 Task: Set up Chrome Sync to synchronize bookmarks, history, passwords, and other settings across devices.
Action: Mouse pressed left at (964, 44)
Screenshot: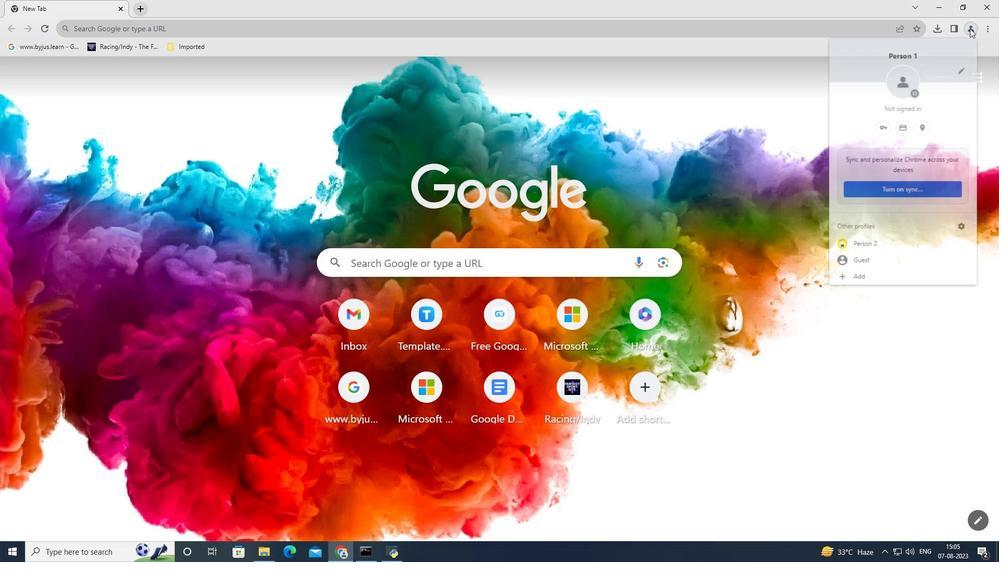 
Action: Mouse moved to (864, 245)
Screenshot: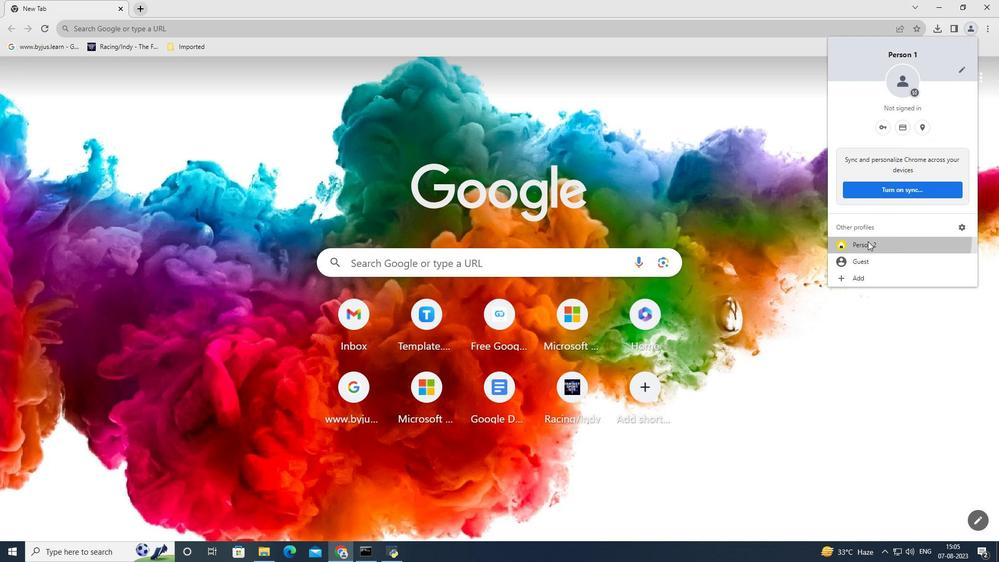 
Action: Mouse pressed left at (864, 245)
Screenshot: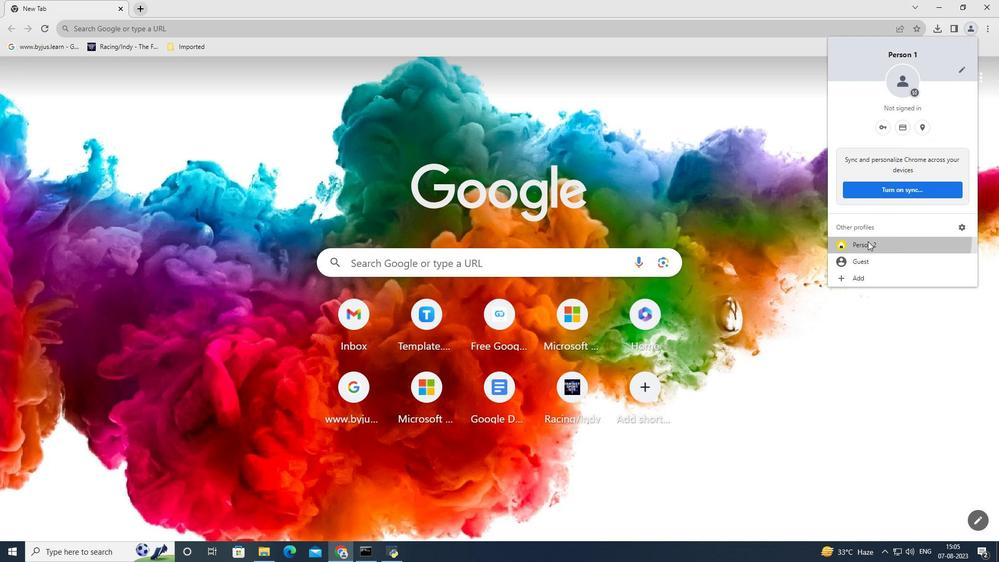 
Action: Mouse moved to (140, 23)
Screenshot: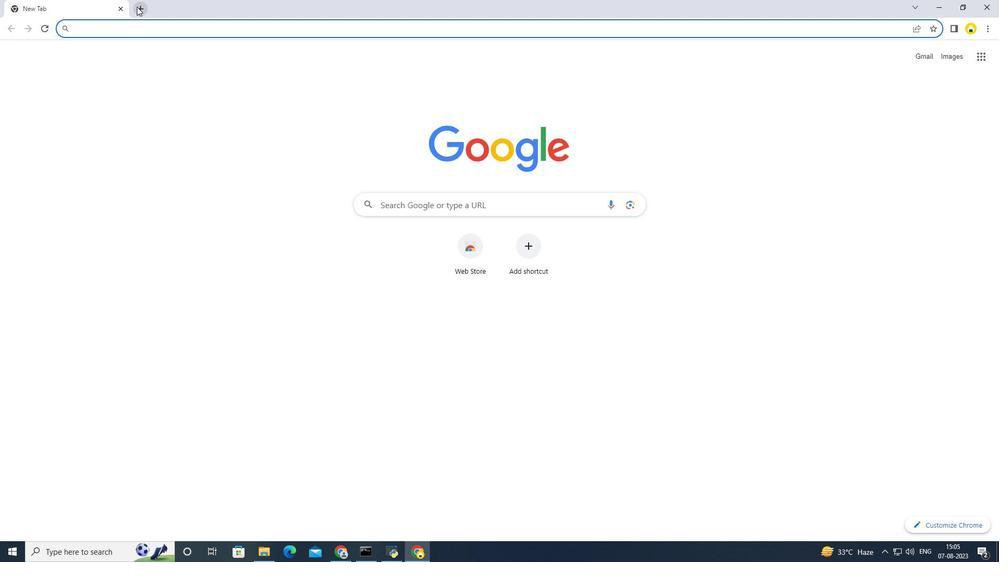 
Action: Mouse pressed left at (140, 23)
Screenshot: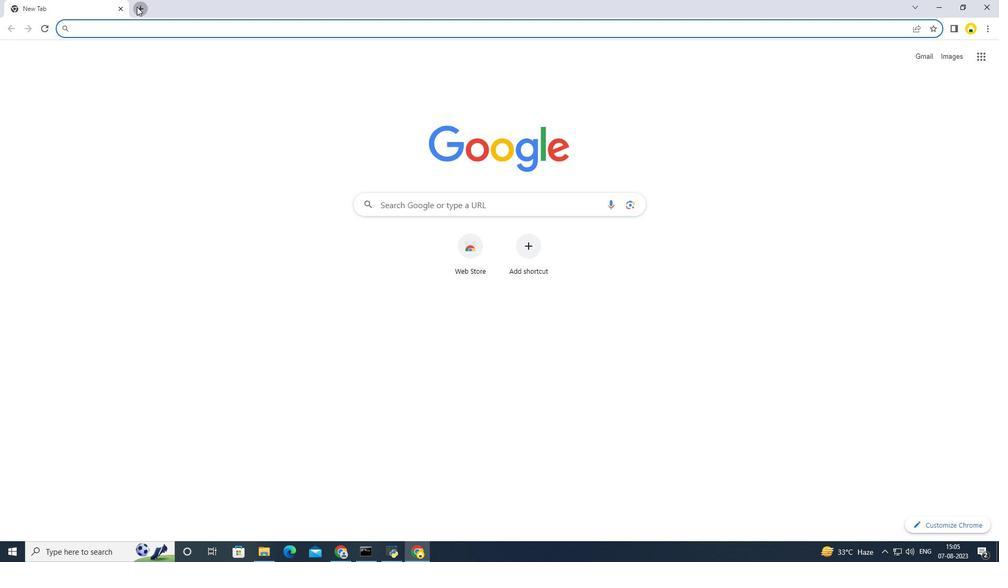 
Action: Mouse moved to (983, 41)
Screenshot: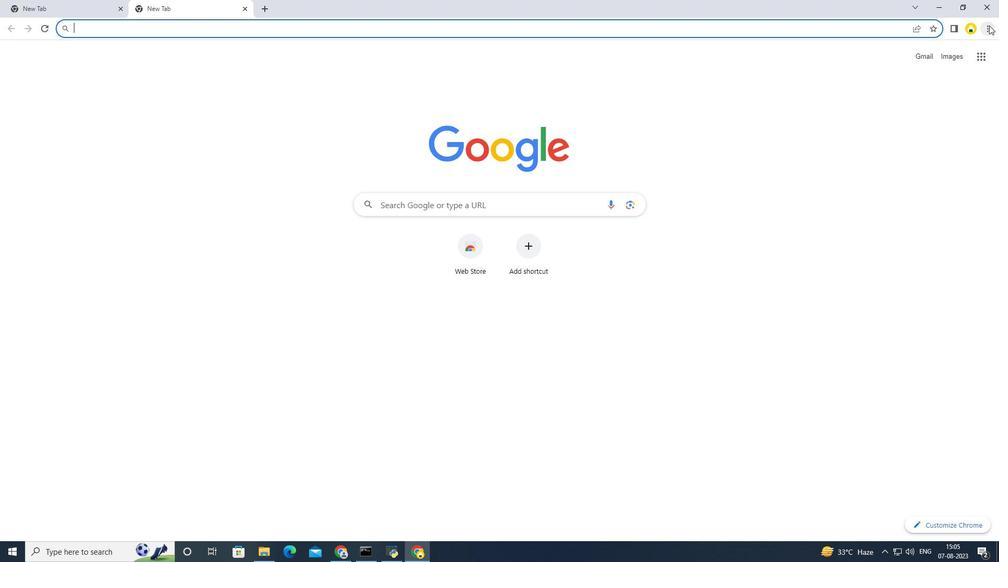 
Action: Mouse pressed left at (983, 41)
Screenshot: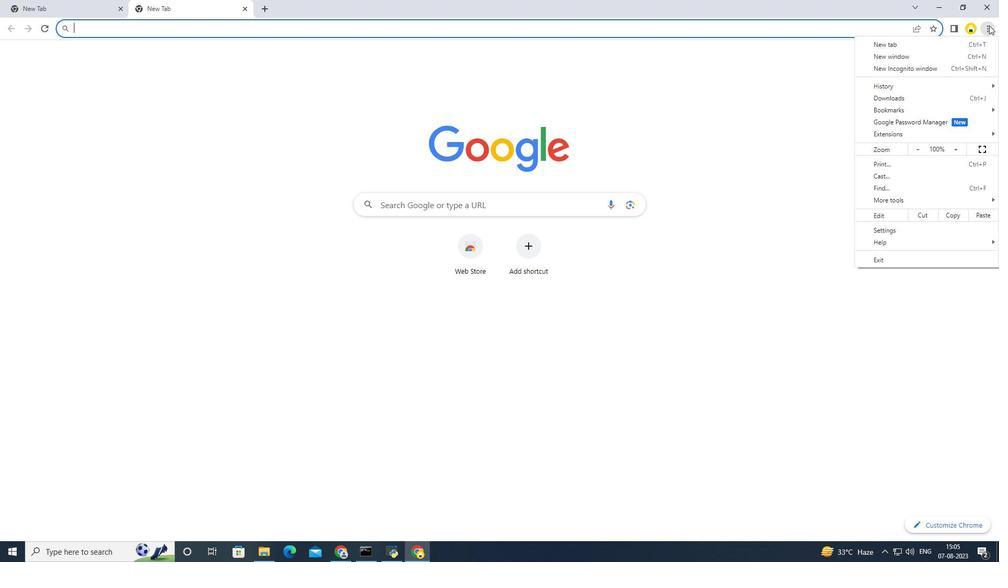 
Action: Mouse moved to (121, 23)
Screenshot: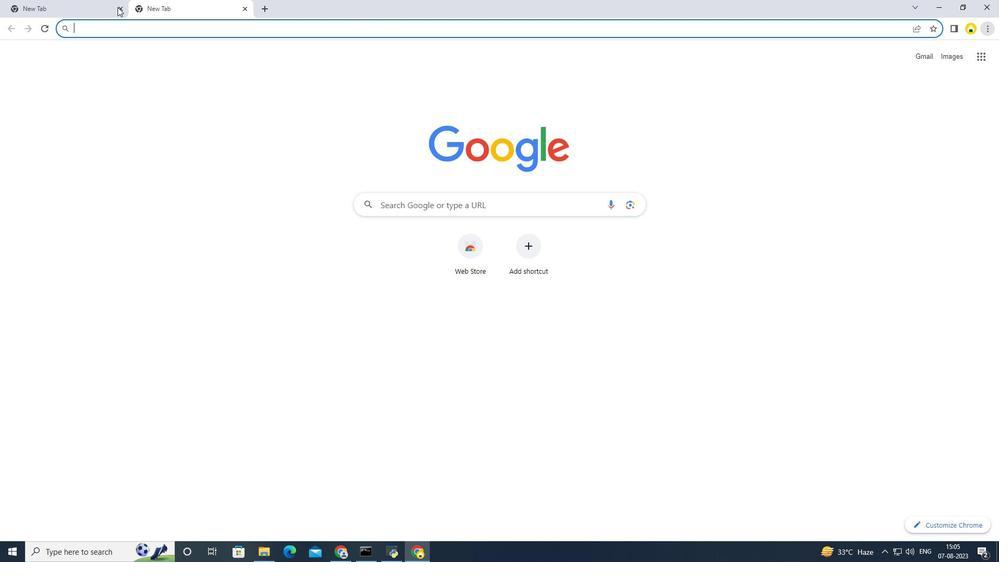 
Action: Mouse pressed left at (121, 23)
Screenshot: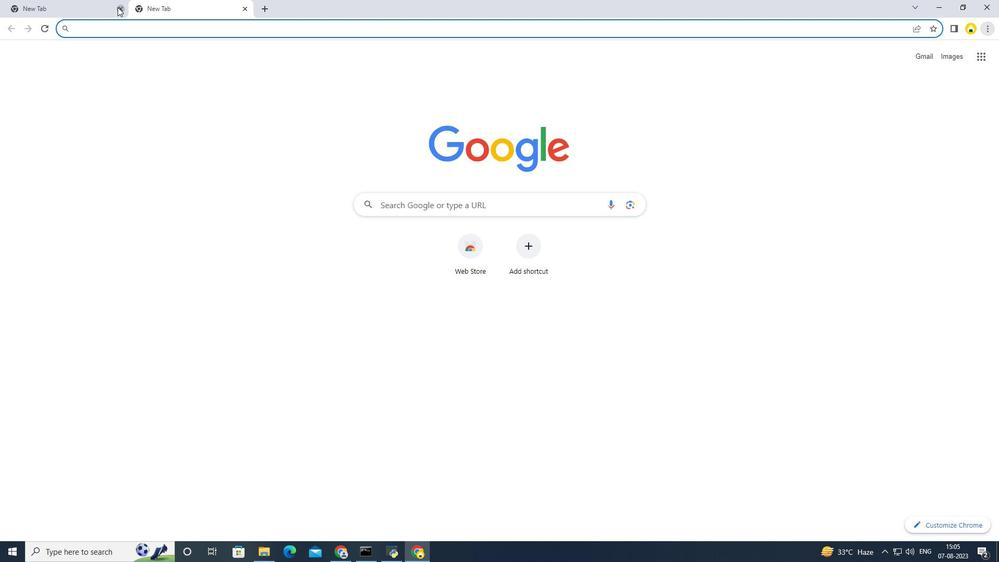 
Action: Mouse pressed left at (121, 23)
Screenshot: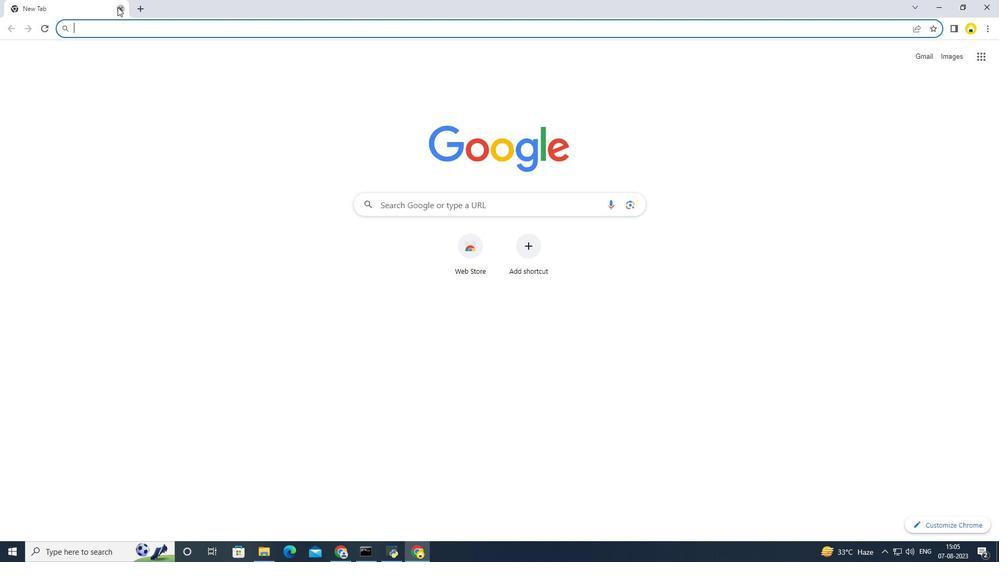 
Action: Mouse moved to (965, 43)
Screenshot: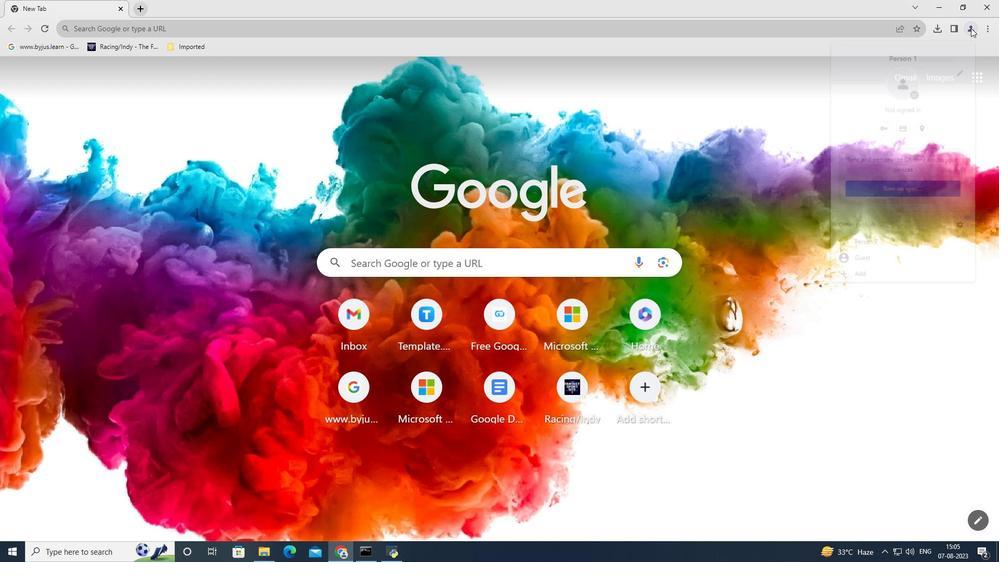 
Action: Mouse pressed left at (965, 43)
Screenshot: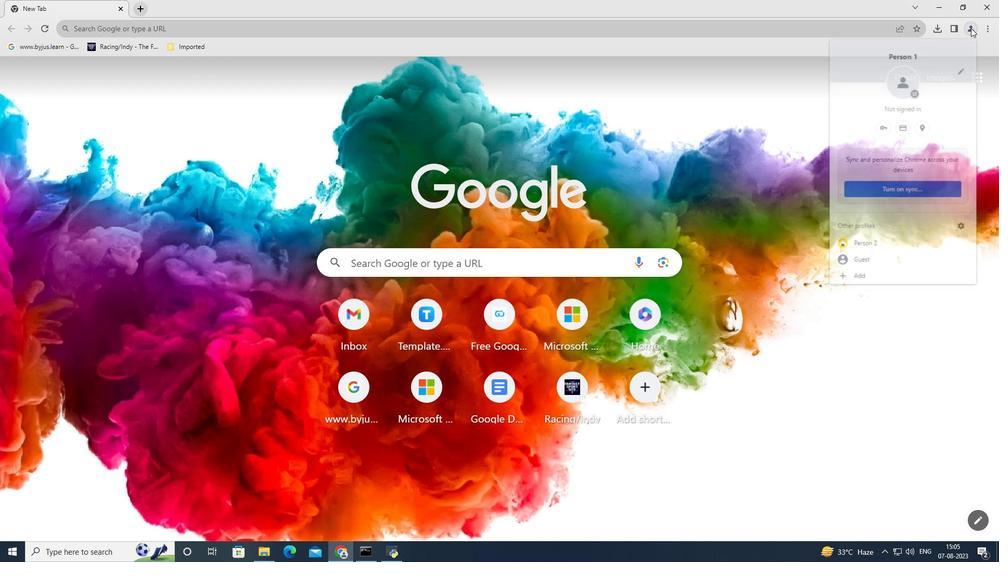 
Action: Mouse moved to (885, 201)
Screenshot: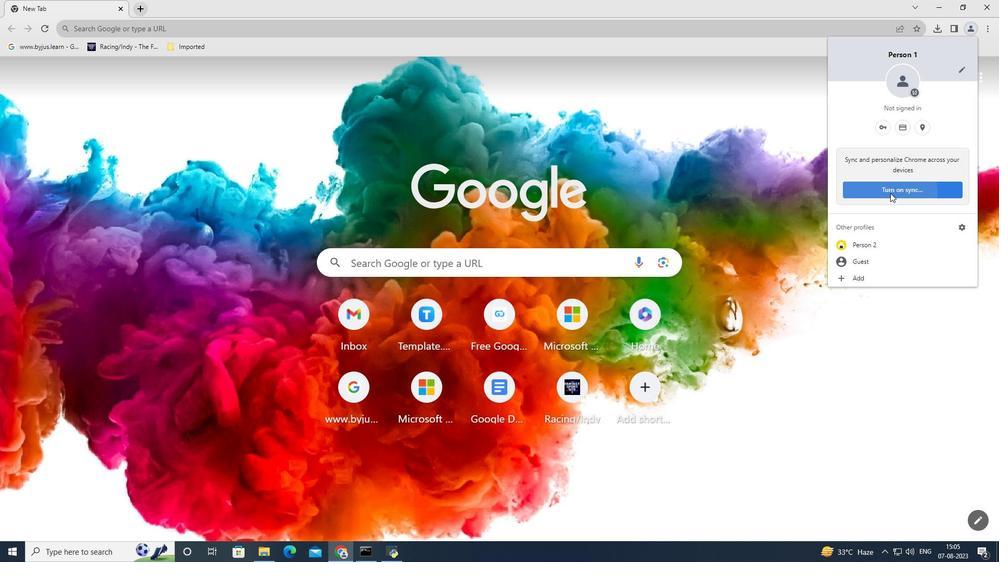
Action: Mouse pressed left at (885, 201)
Screenshot: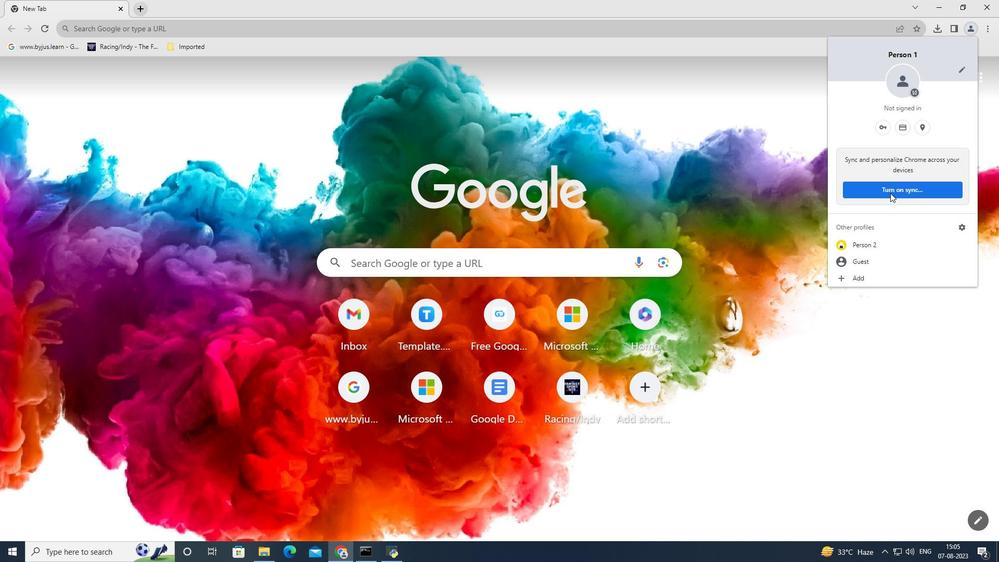 
Action: Mouse moved to (435, 307)
Screenshot: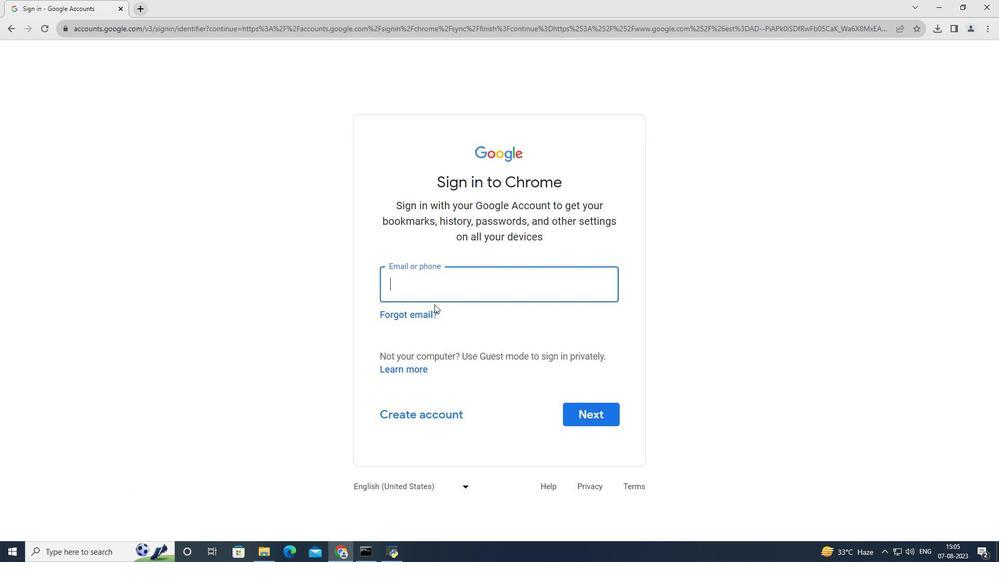 
Action: Key pressed ujj
Screenshot: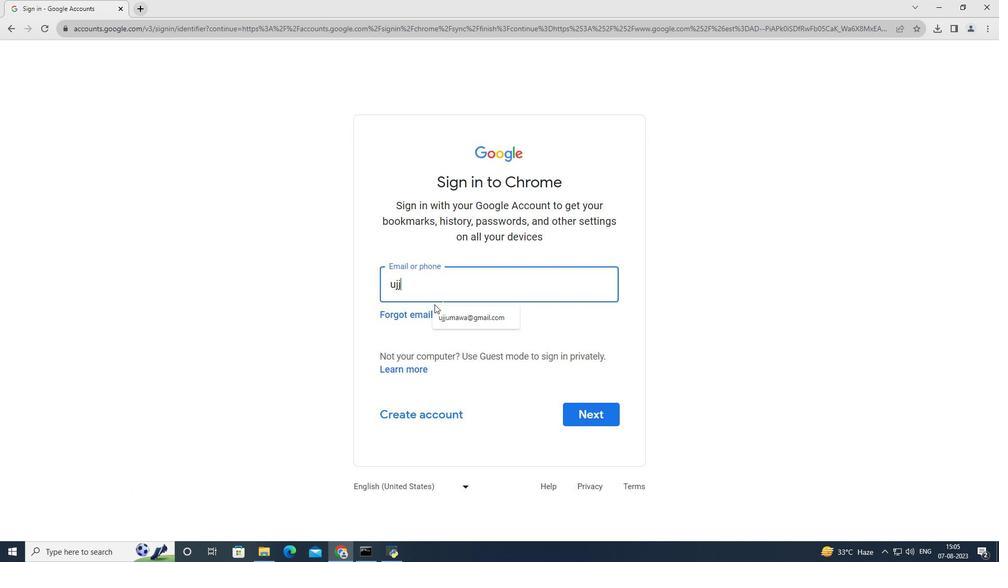 
Action: Mouse moved to (459, 316)
Screenshot: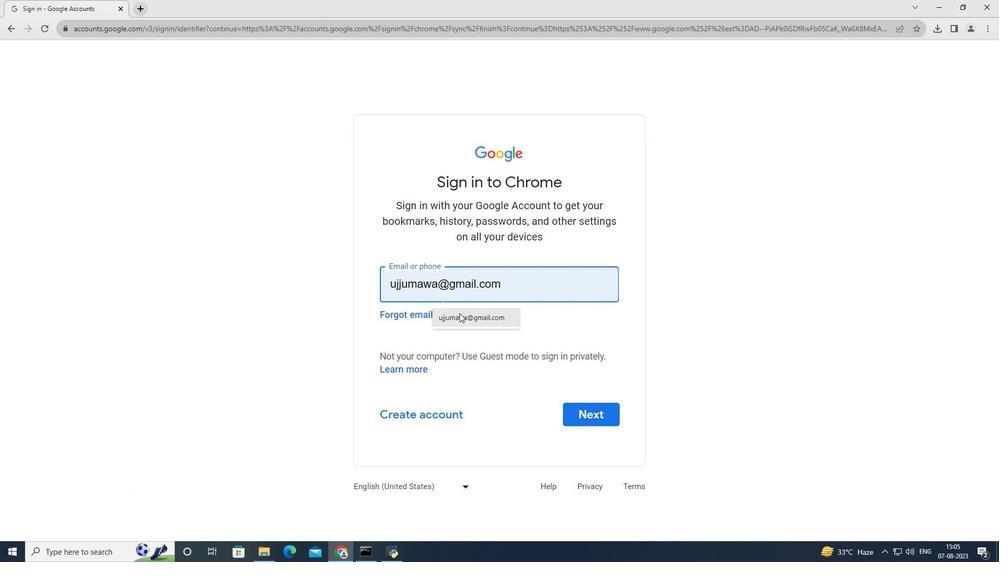 
Action: Mouse pressed left at (459, 316)
Screenshot: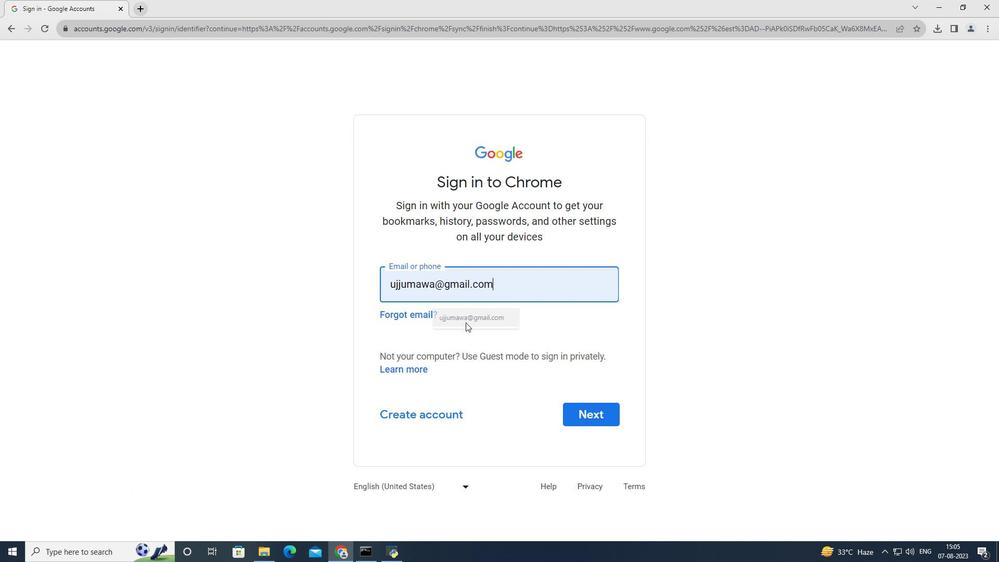 
Action: Mouse moved to (593, 415)
Screenshot: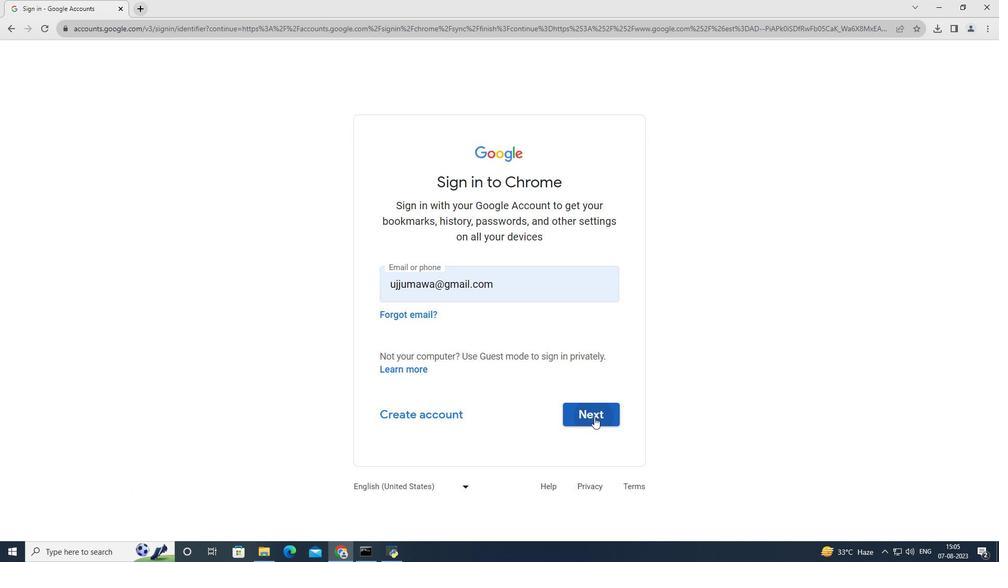 
Action: Mouse pressed left at (593, 415)
Screenshot: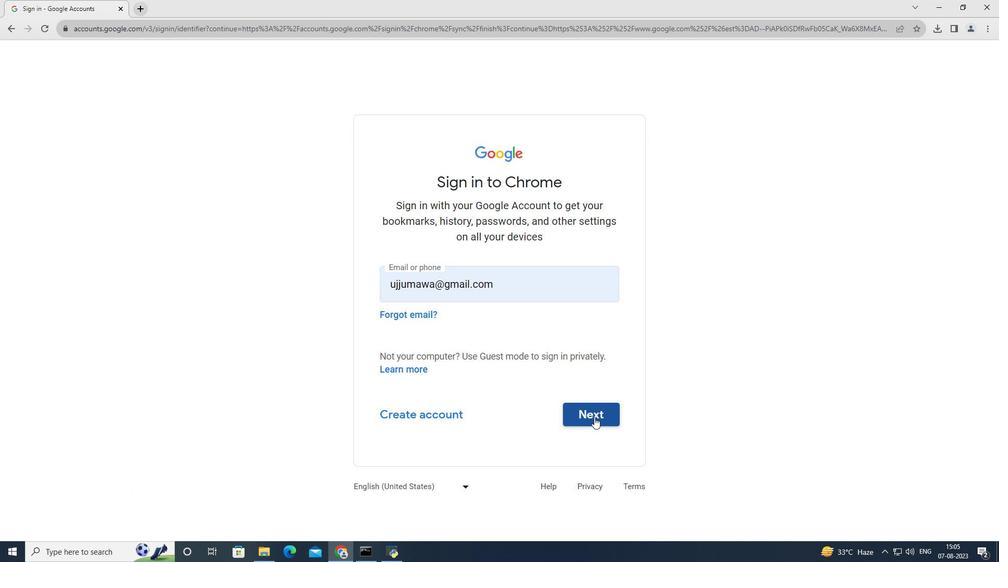 
Action: Mouse moved to (486, 319)
Screenshot: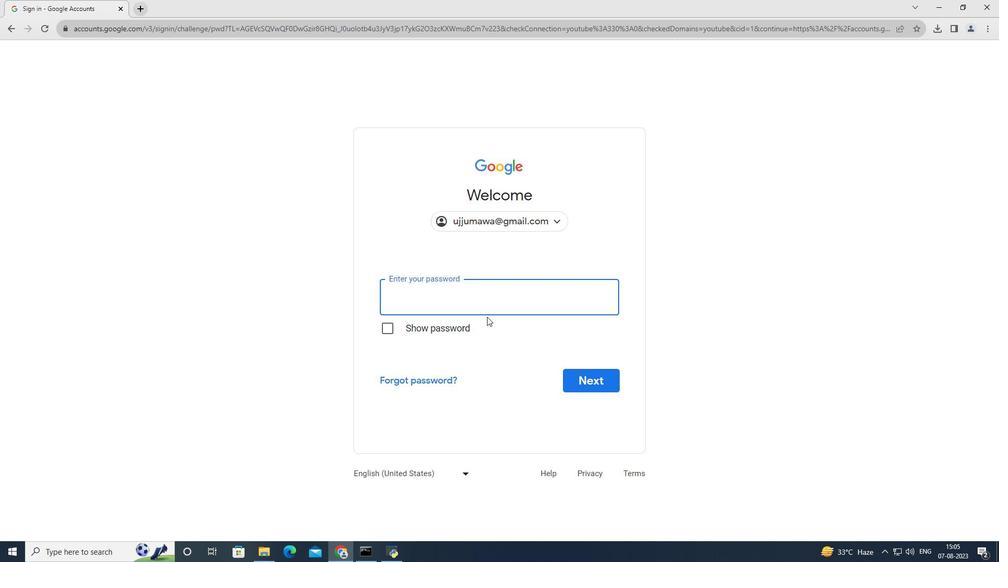 
Action: Key pressed <Key.caps_lock>C<Key.caps_lock><Key.tab>hicken<Key.shift_r><Key.shift_r><Key.shift_r><Key.shift_r><Key.shift_r><Key.shift_r><Key.shift_r><Key.shift_r><Key.shift_r><Key.shift_r><Key.shift_r>@888
Screenshot: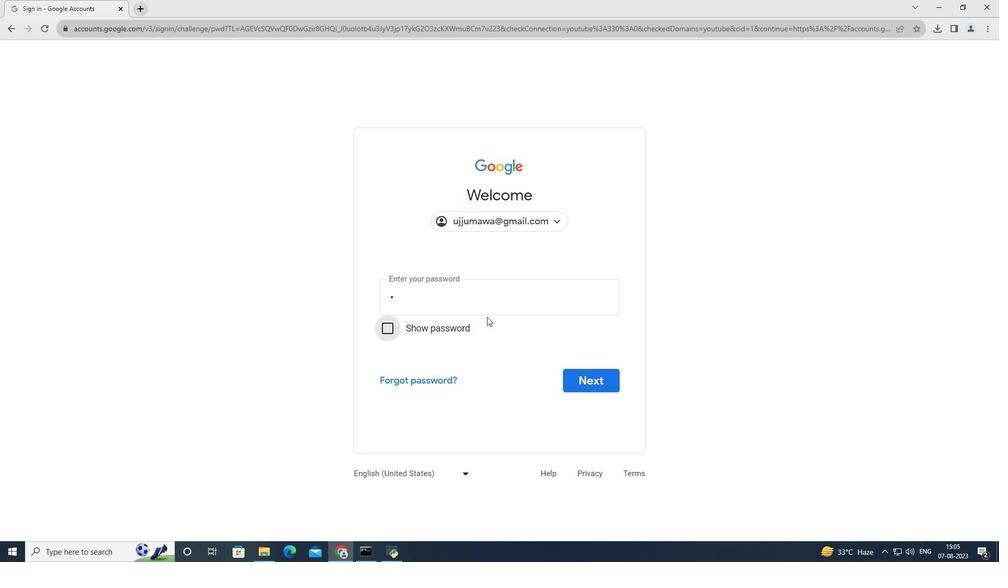 
Action: Mouse moved to (393, 298)
Screenshot: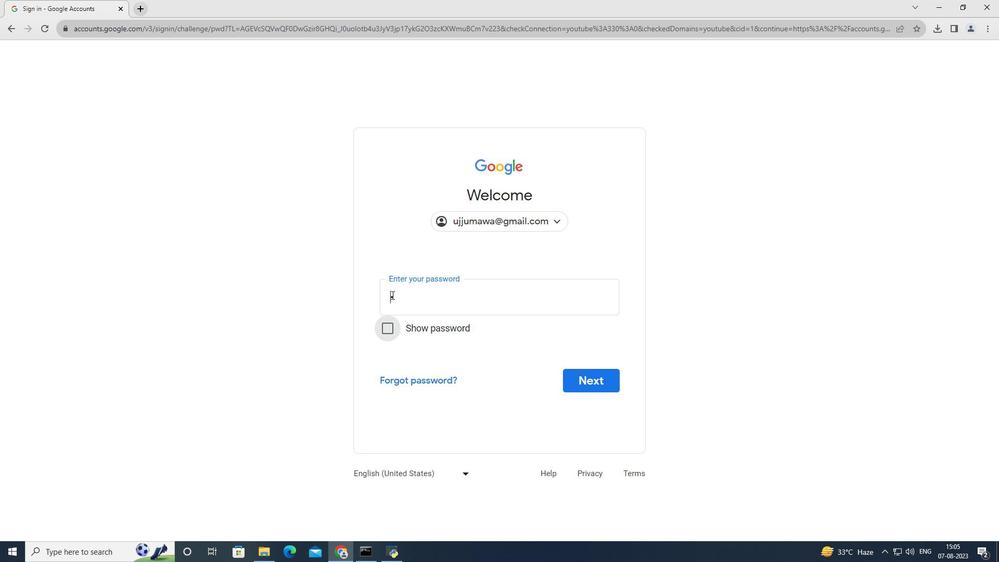 
Action: Mouse pressed left at (393, 298)
Screenshot: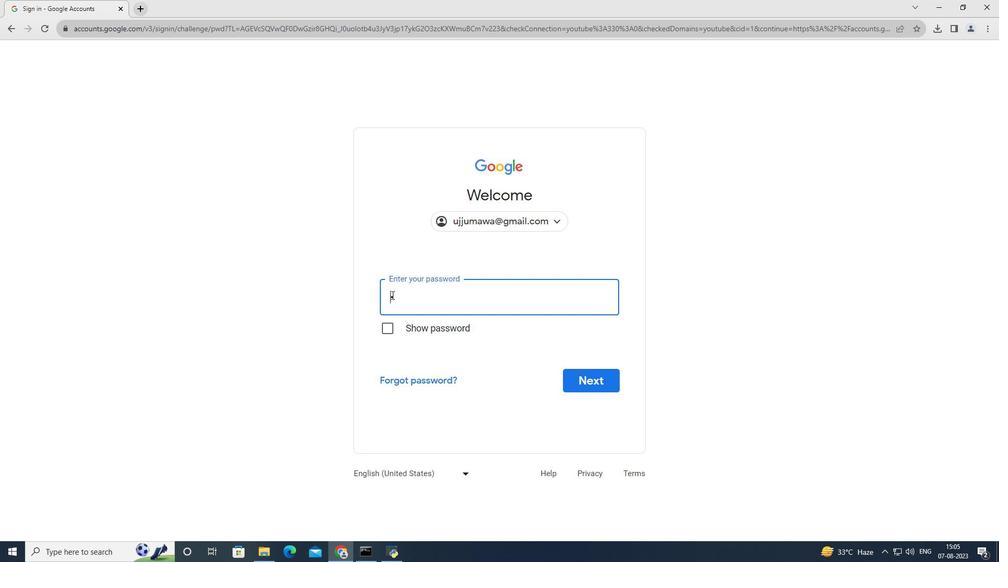 
Action: Mouse moved to (402, 297)
Screenshot: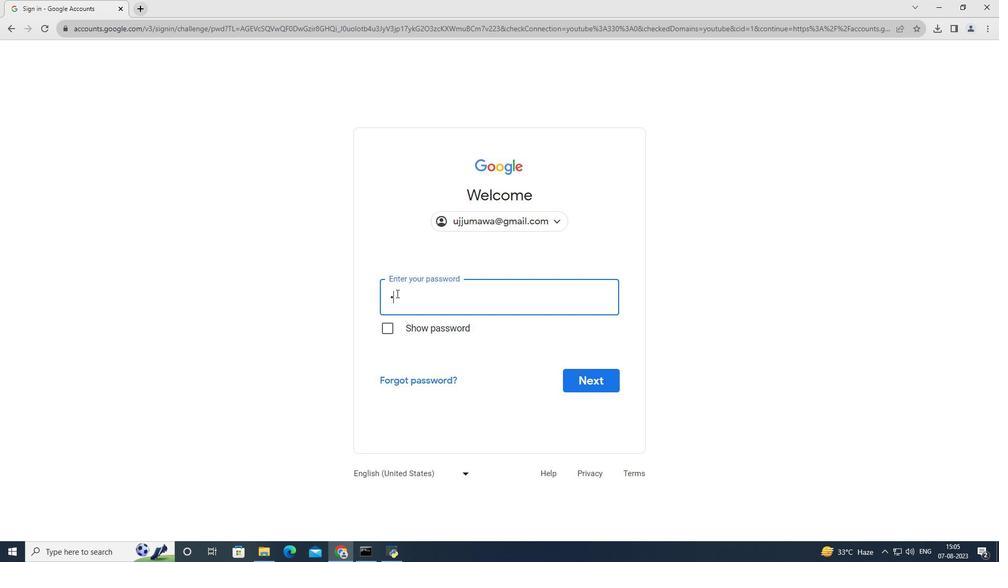 
Action: Mouse pressed left at (402, 297)
Screenshot: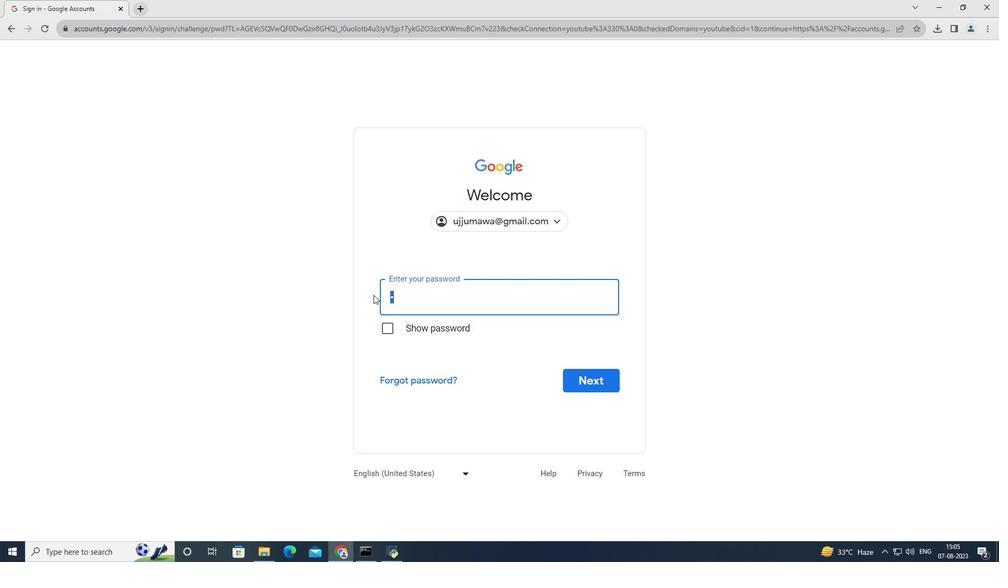 
Action: Mouse moved to (374, 298)
Screenshot: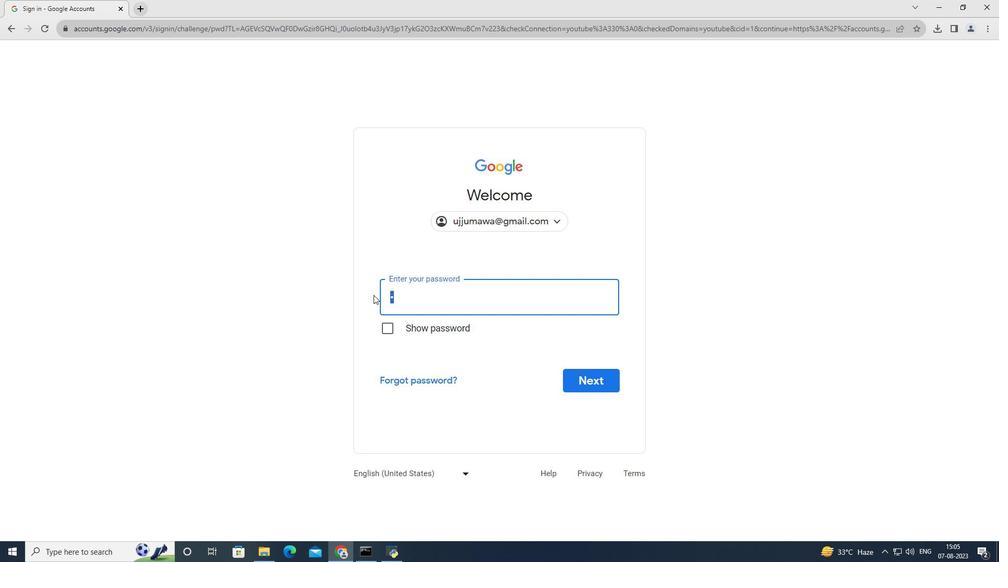 
Action: Key pressed <Key.backspace><Key.caps_lock>C<Key.caps_lock>hicken<Key.shift_r><Key.shift_r>@888
Screenshot: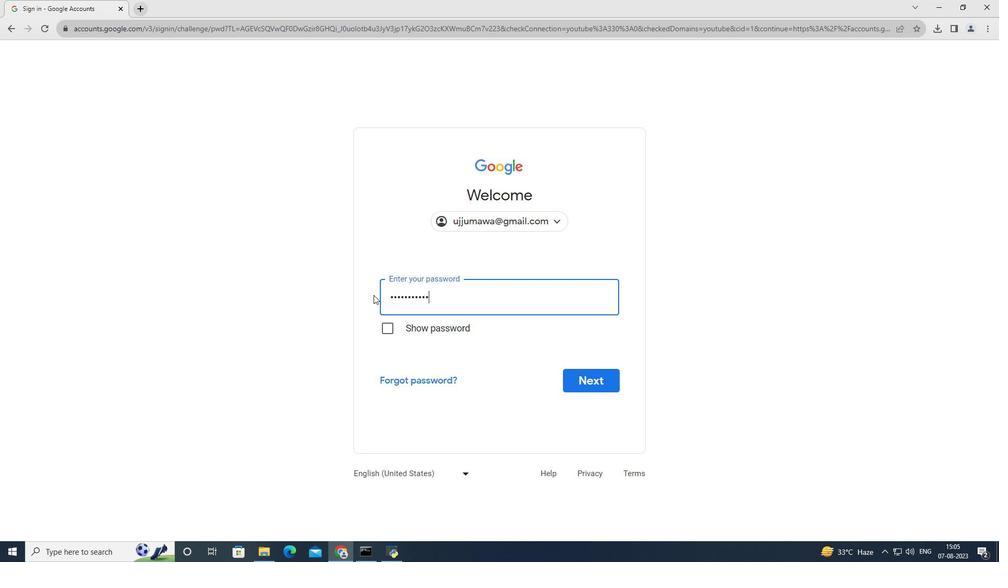 
Action: Mouse moved to (584, 381)
Screenshot: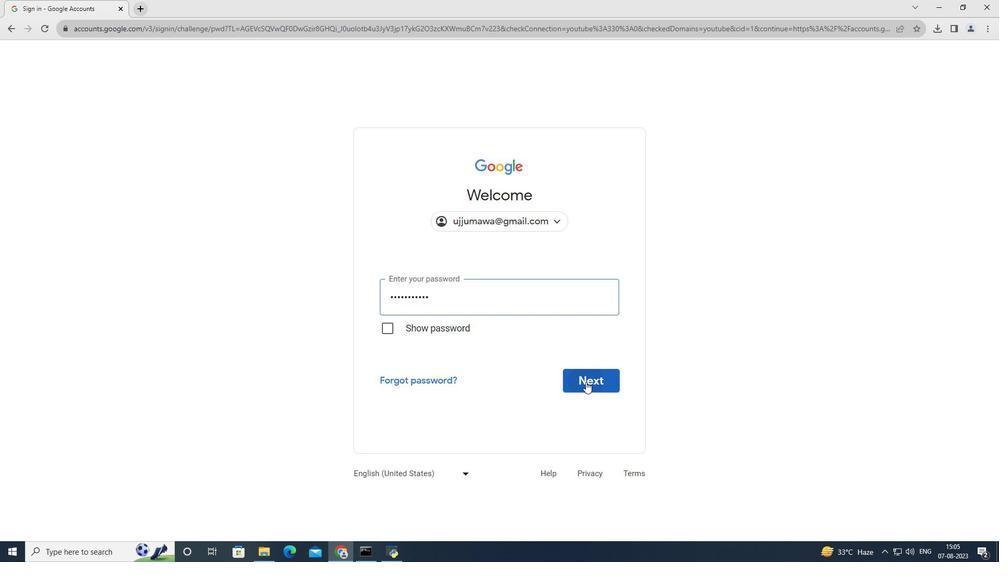 
Action: Mouse pressed left at (584, 381)
Screenshot: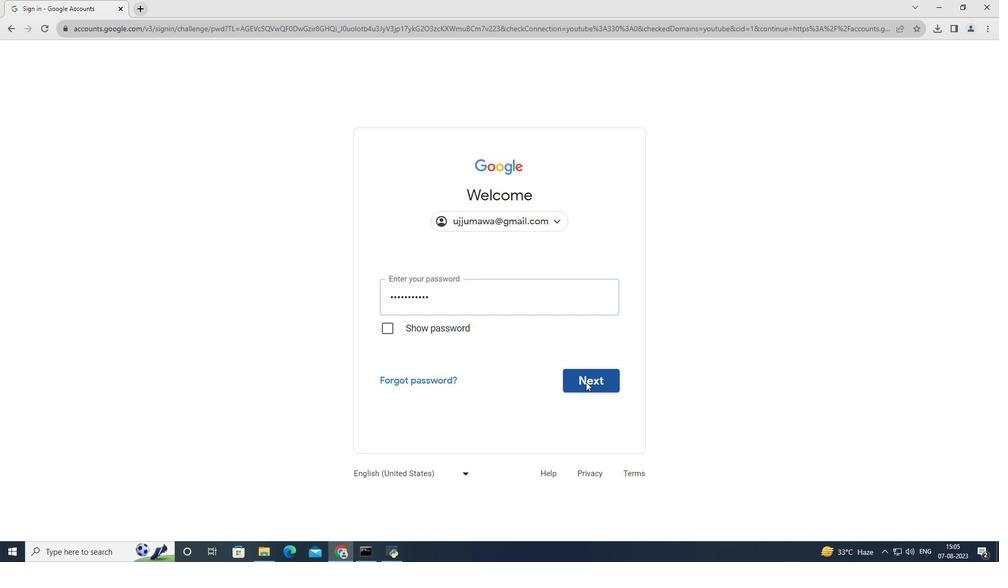 
Action: Mouse moved to (508, 249)
Screenshot: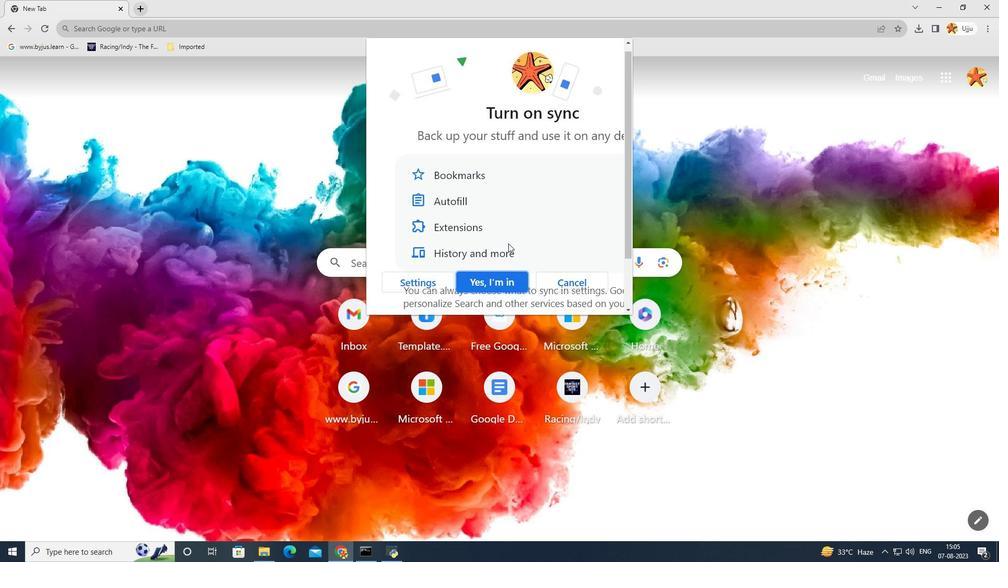 
Action: Mouse scrolled (508, 248) with delta (0, 0)
Screenshot: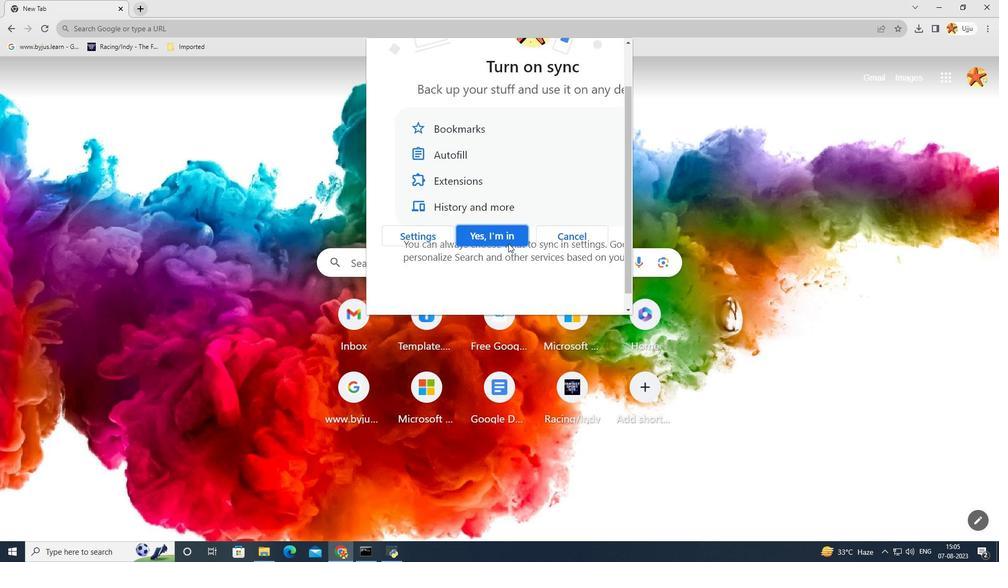 
Action: Mouse scrolled (508, 248) with delta (0, 0)
Screenshot: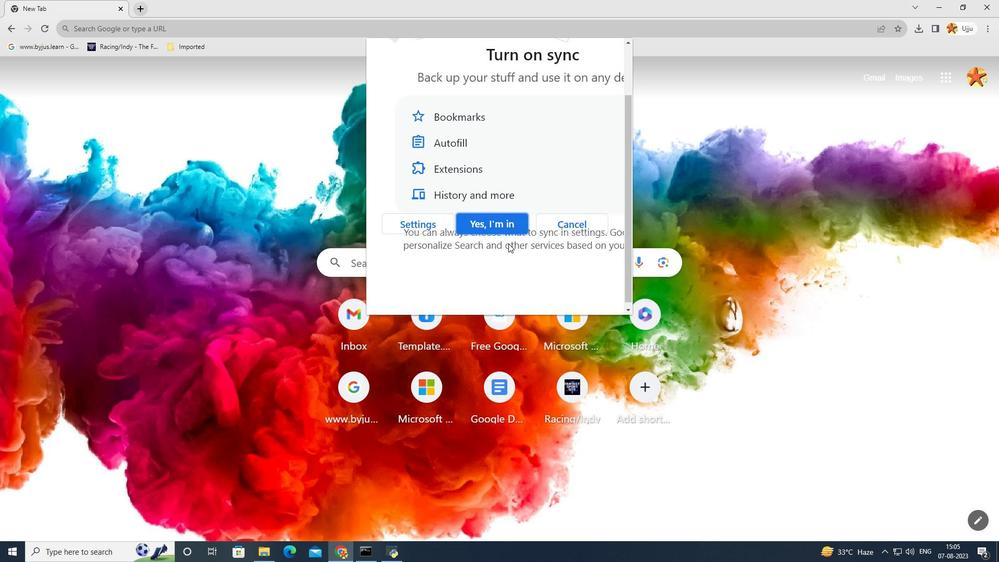 
Action: Mouse scrolled (508, 248) with delta (0, 0)
Screenshot: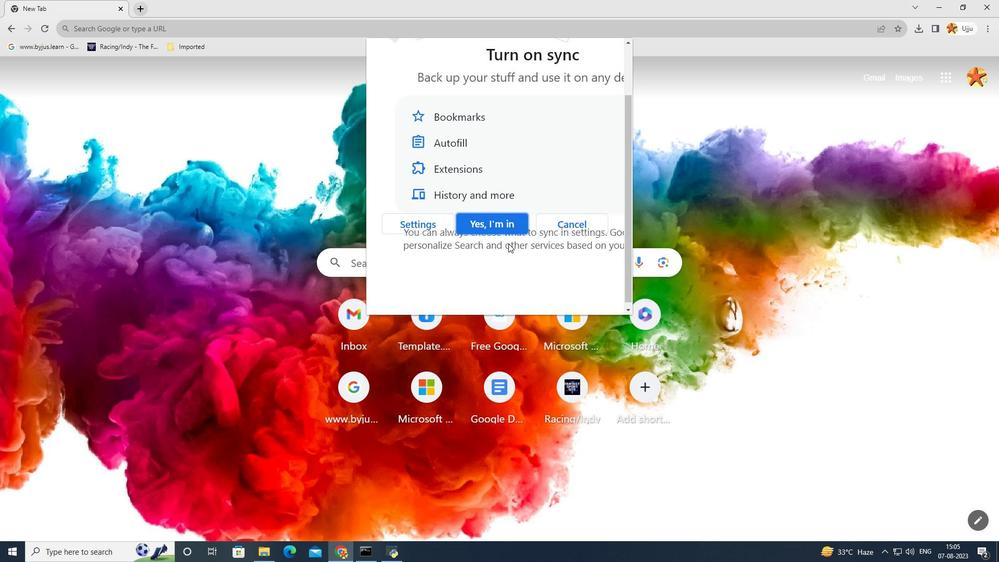 
Action: Mouse scrolled (508, 248) with delta (0, 0)
Screenshot: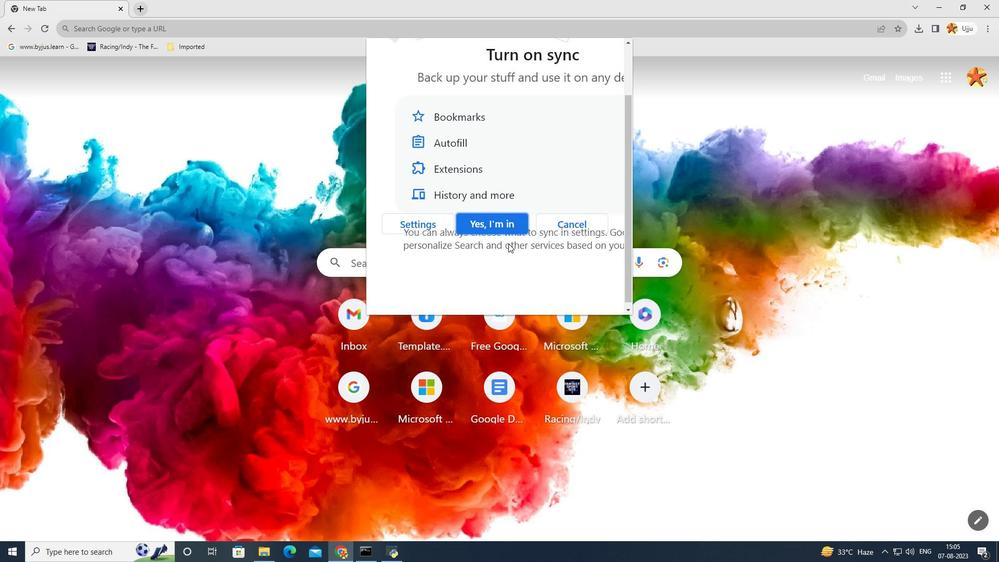 
Action: Mouse moved to (507, 225)
Screenshot: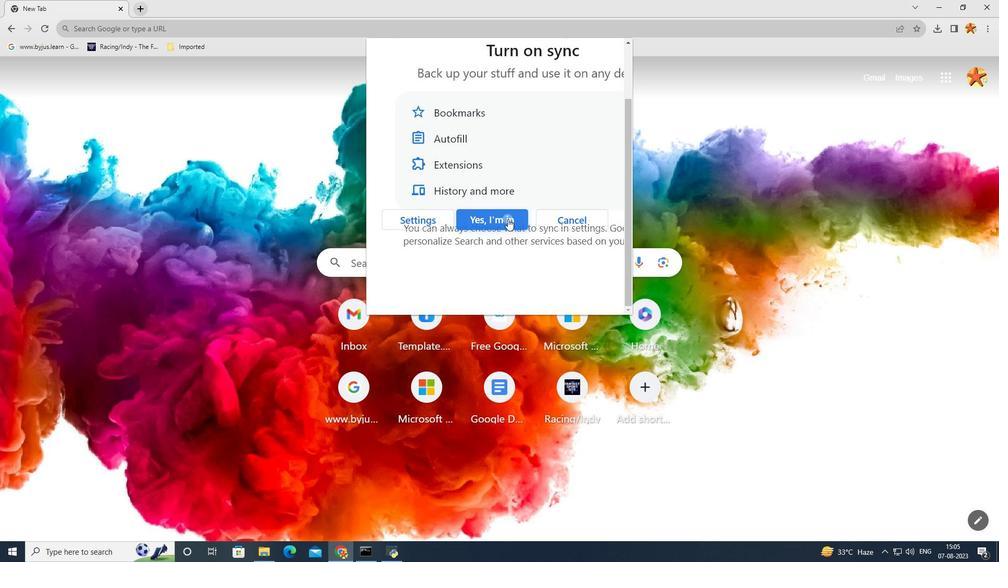 
Action: Mouse pressed left at (507, 225)
Screenshot: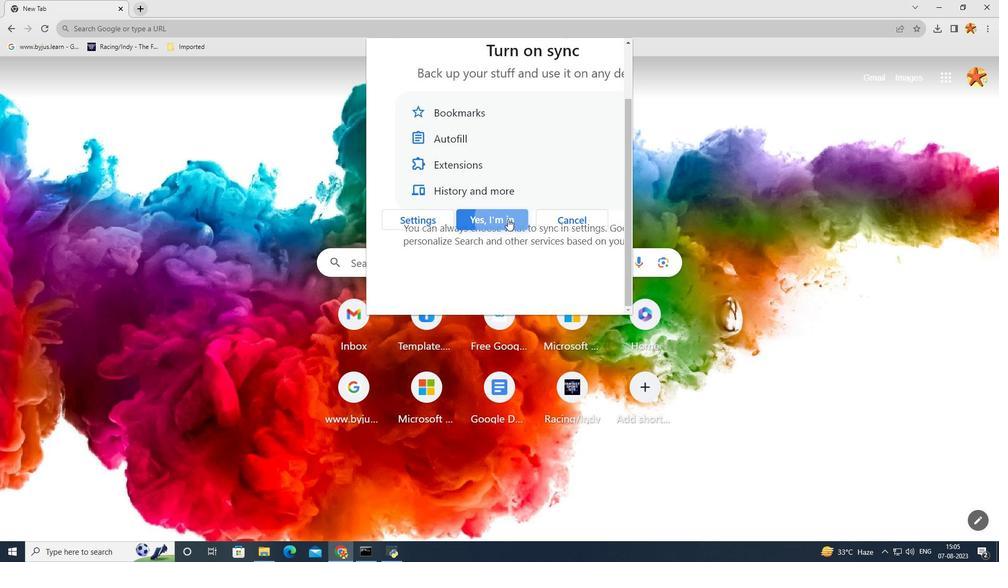 
Action: Mouse scrolled (507, 225) with delta (0, 0)
Screenshot: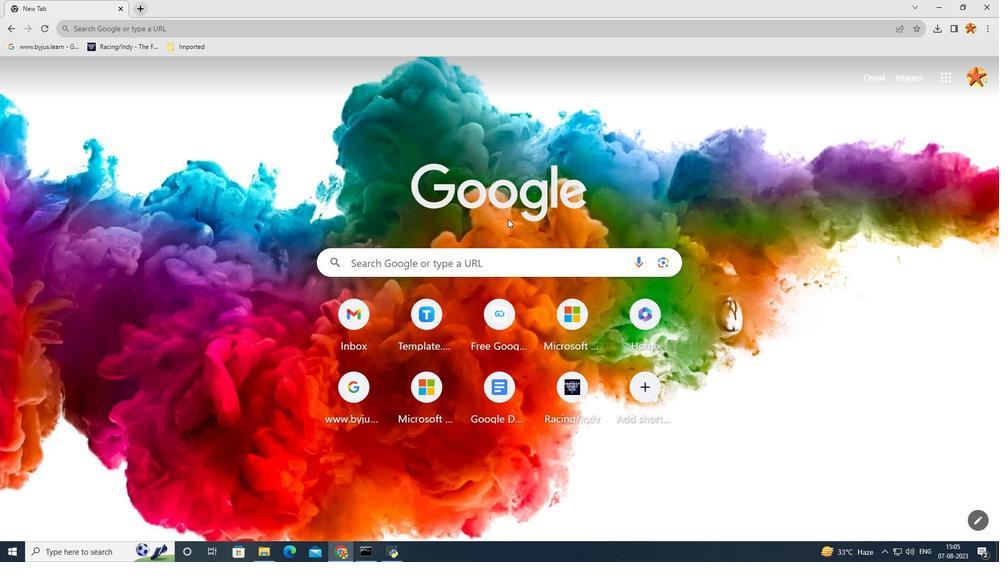 
Action: Mouse scrolled (507, 225) with delta (0, 0)
Screenshot: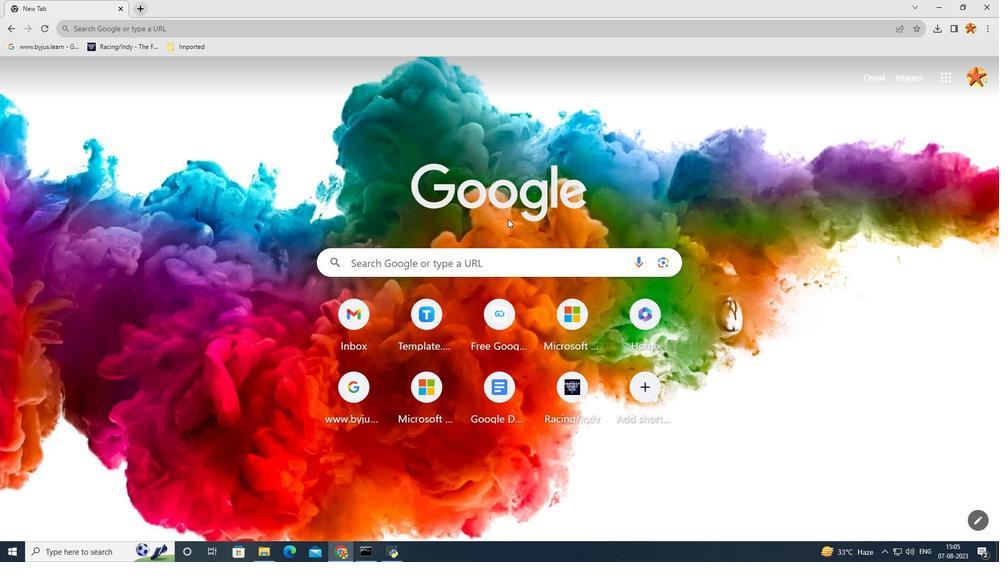 
Action: Mouse scrolled (507, 225) with delta (0, 0)
Screenshot: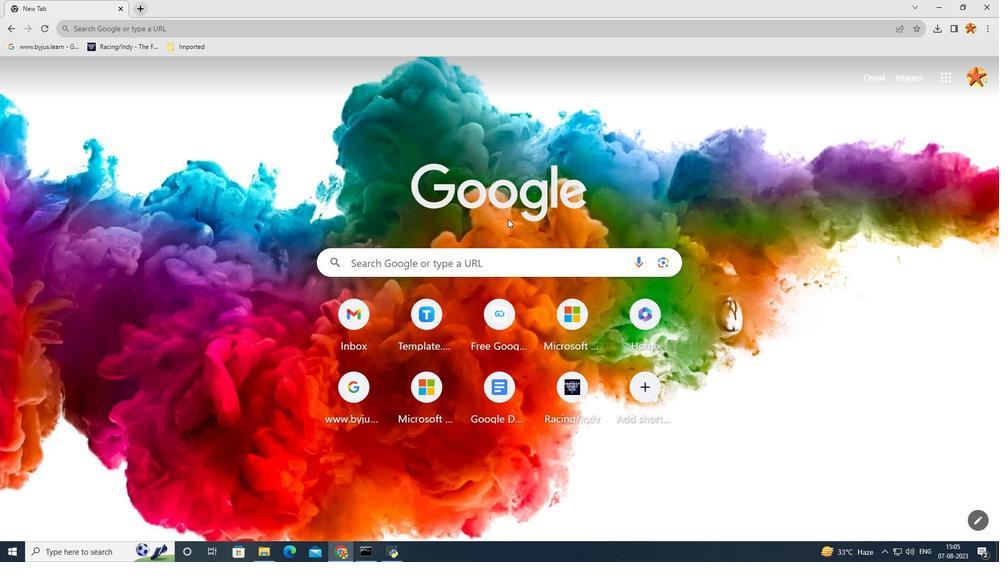 
Action: Mouse scrolled (507, 225) with delta (0, 0)
Screenshot: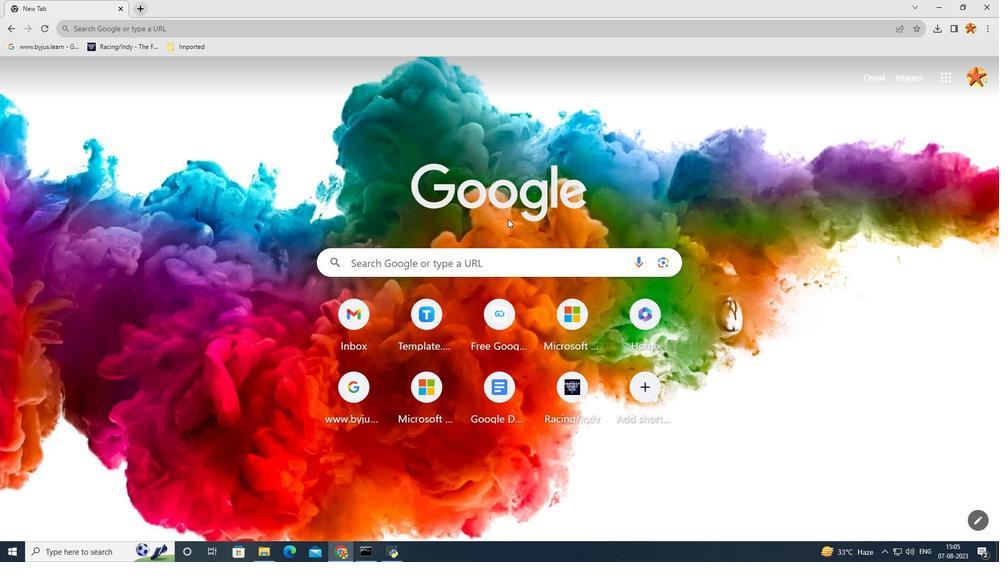 
Action: Mouse moved to (507, 225)
Screenshot: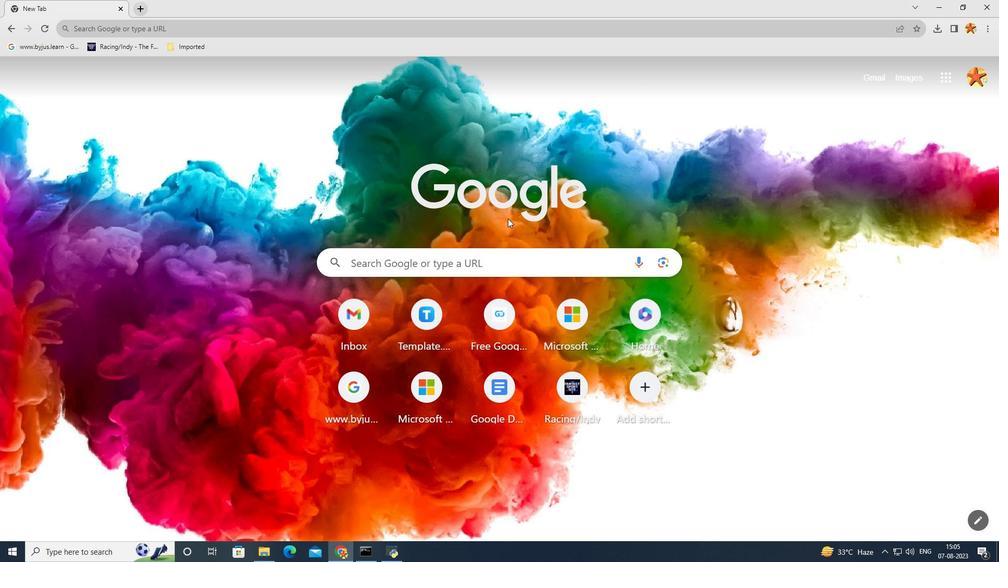 
